 Task: Create a due date automation trigger when advanced on, 2 hours after a card is due add dates starting this month.
Action: Mouse moved to (835, 249)
Screenshot: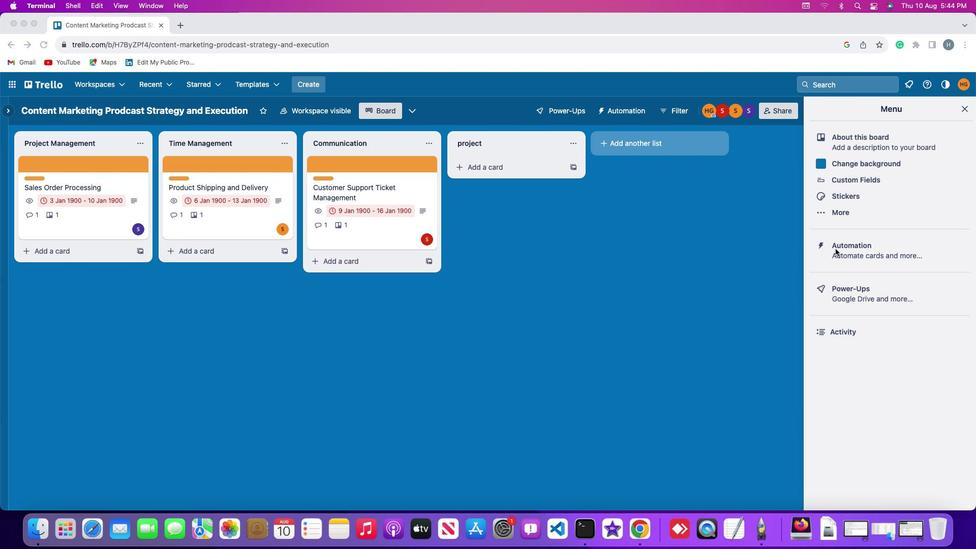 
Action: Mouse pressed left at (835, 249)
Screenshot: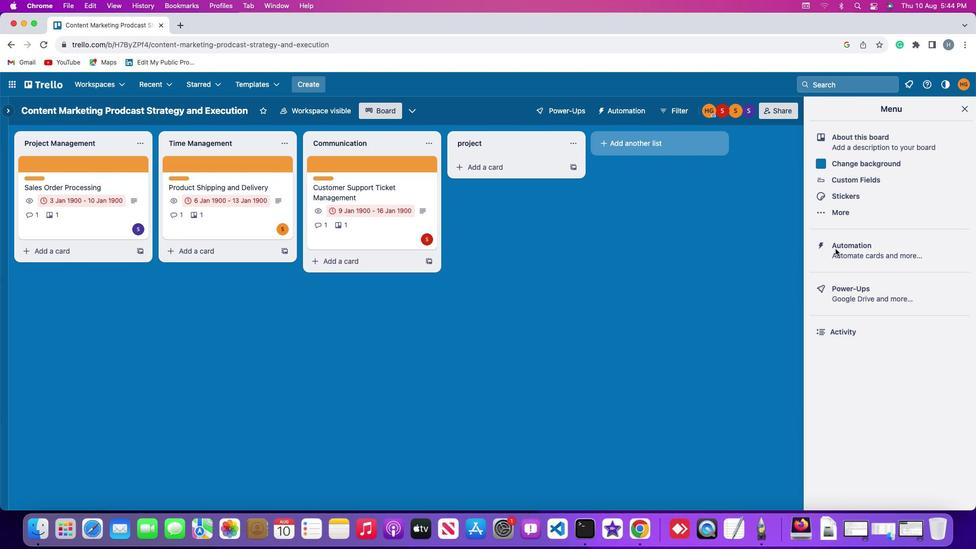 
Action: Mouse pressed left at (835, 249)
Screenshot: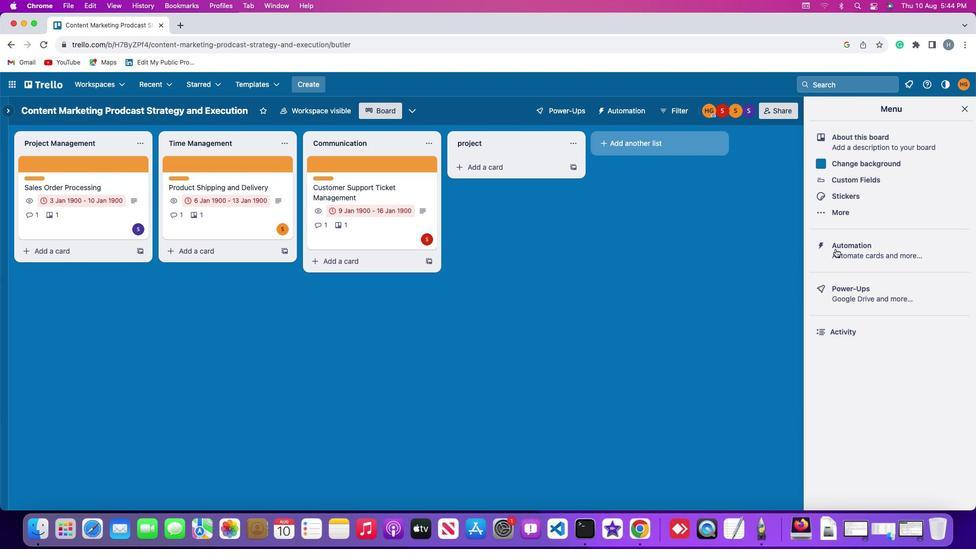 
Action: Mouse moved to (61, 239)
Screenshot: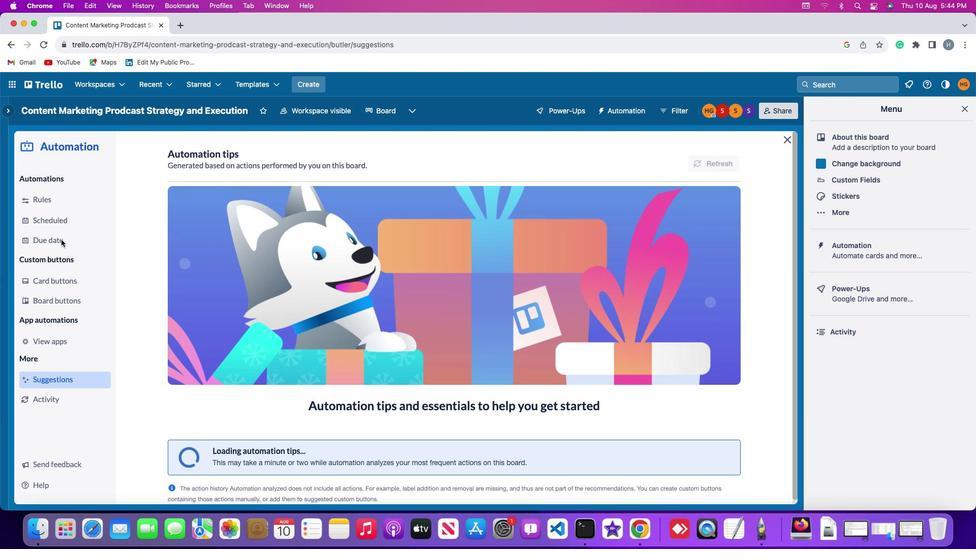 
Action: Mouse pressed left at (61, 239)
Screenshot: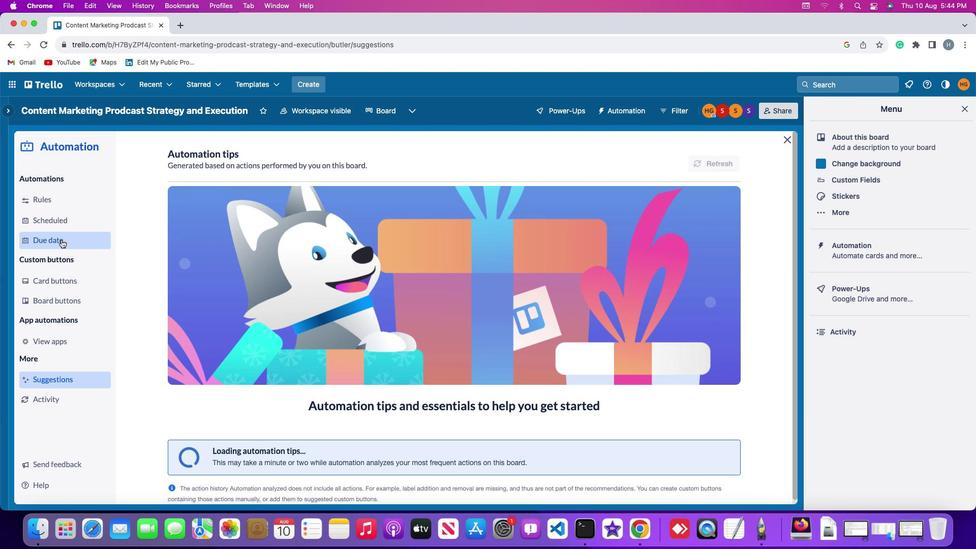 
Action: Mouse moved to (679, 155)
Screenshot: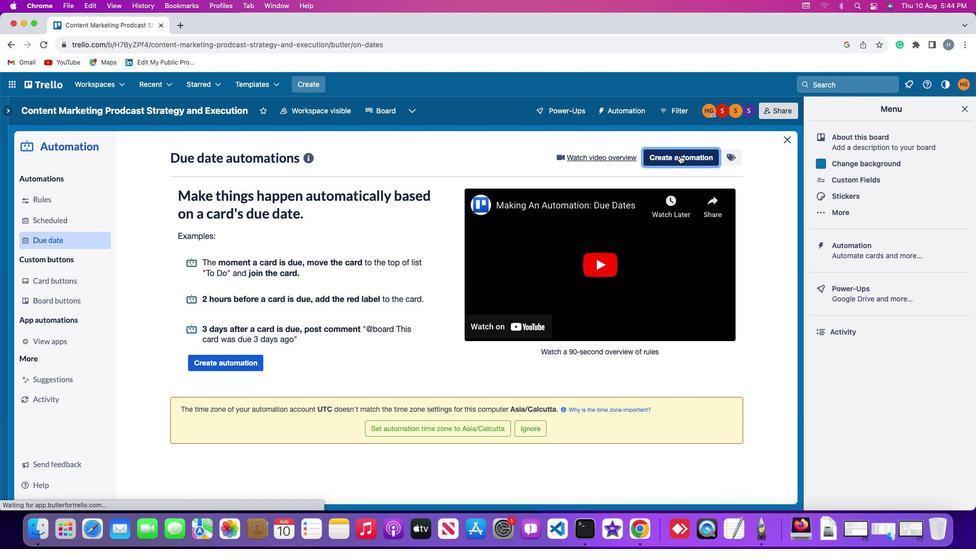 
Action: Mouse pressed left at (679, 155)
Screenshot: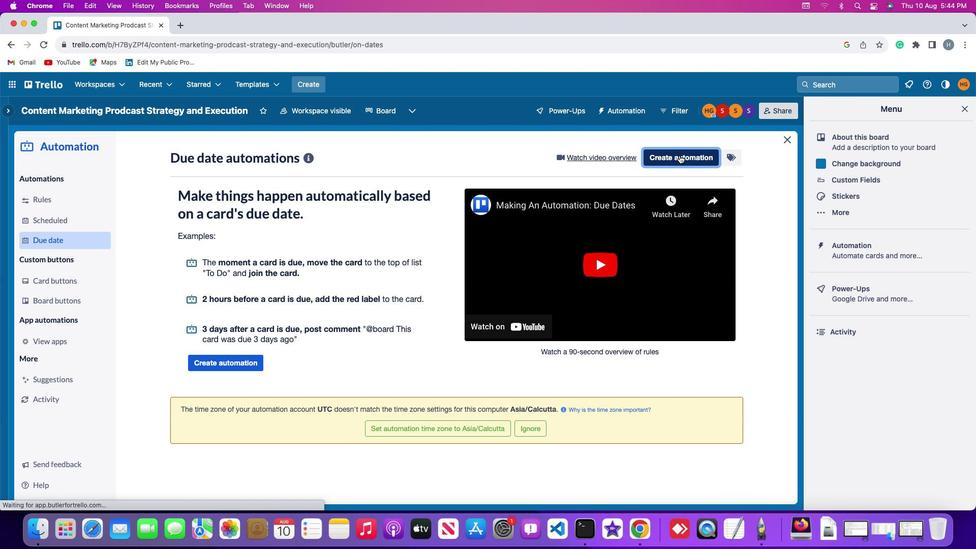 
Action: Mouse moved to (192, 257)
Screenshot: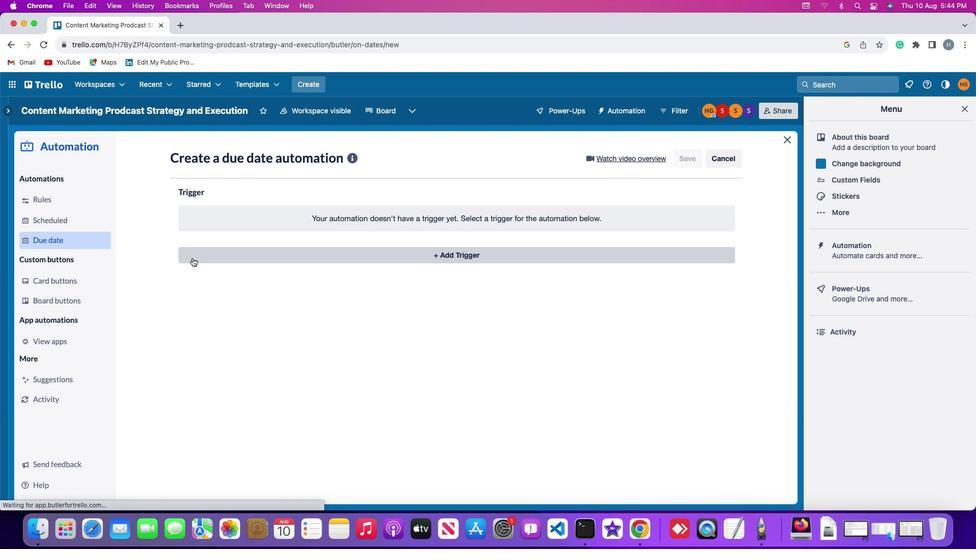 
Action: Mouse pressed left at (192, 257)
Screenshot: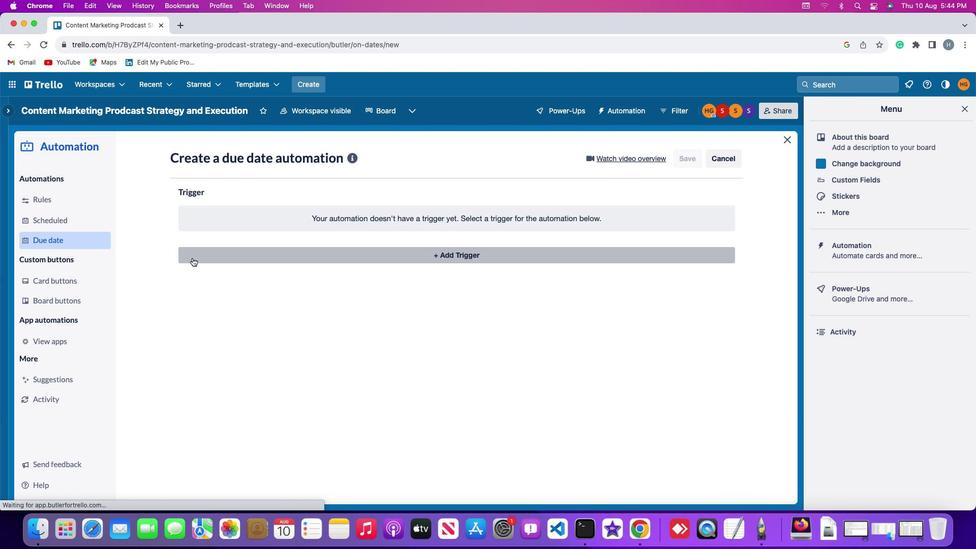 
Action: Mouse moved to (203, 410)
Screenshot: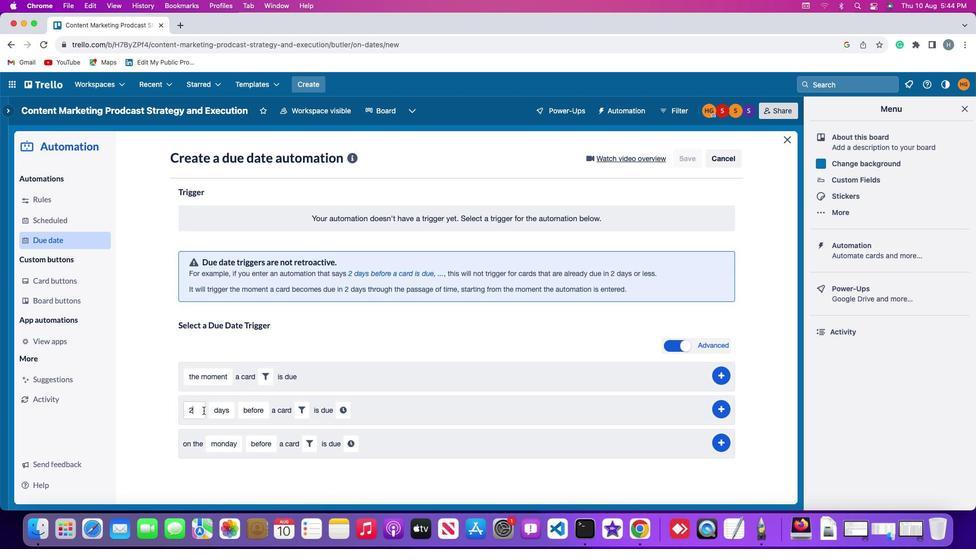 
Action: Mouse pressed left at (203, 410)
Screenshot: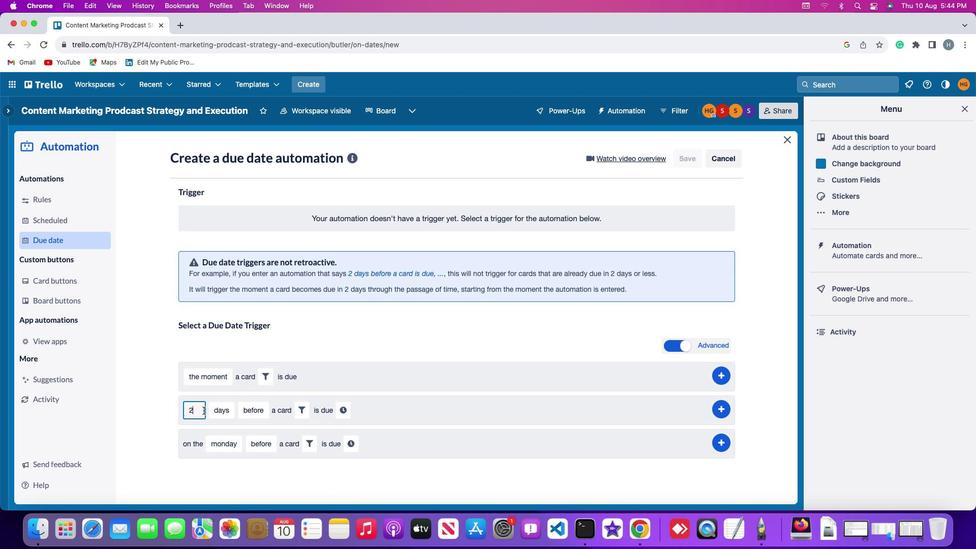 
Action: Key pressed Key.backspace'2'
Screenshot: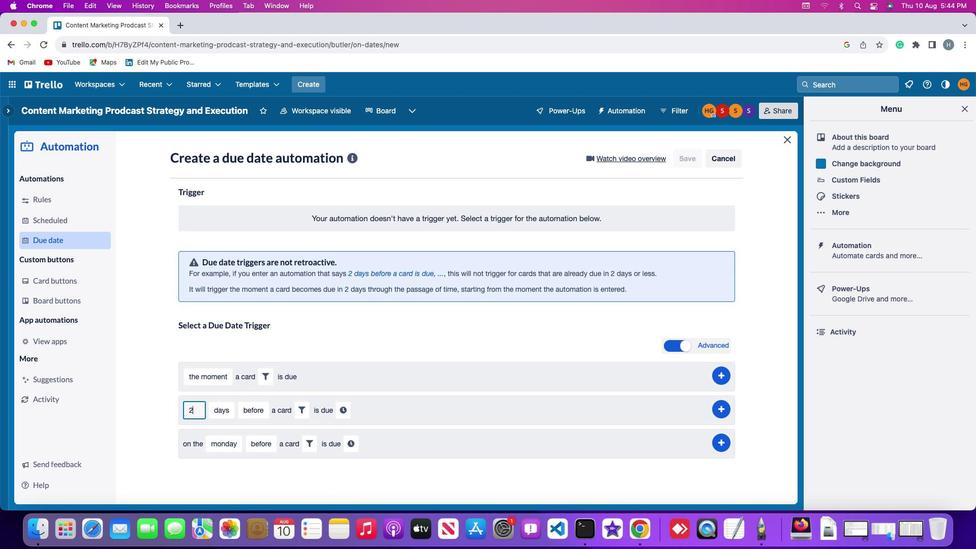 
Action: Mouse moved to (221, 411)
Screenshot: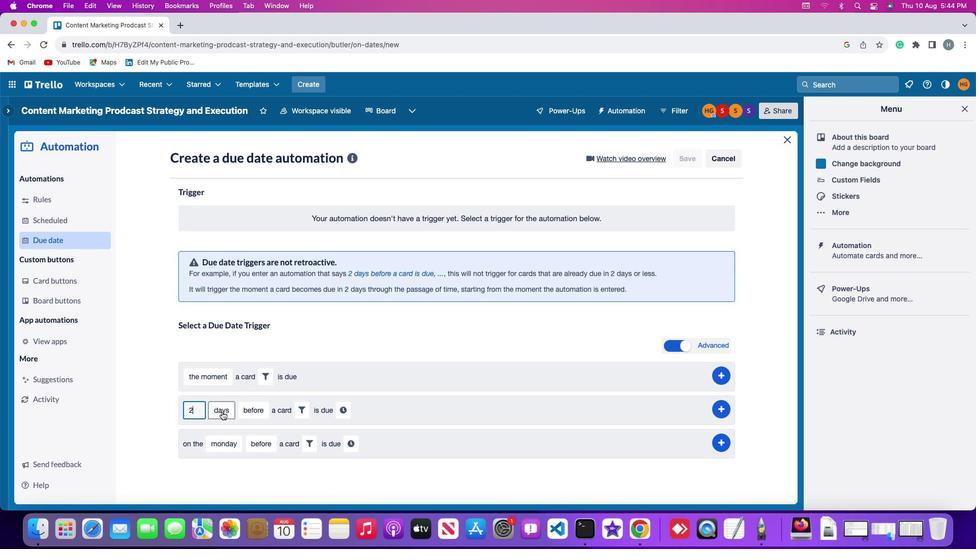 
Action: Mouse pressed left at (221, 411)
Screenshot: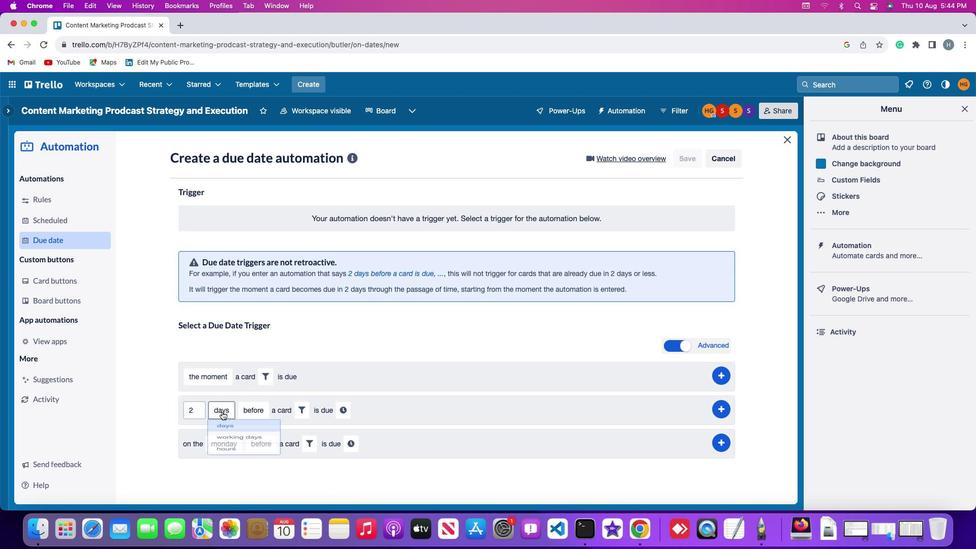 
Action: Mouse moved to (228, 470)
Screenshot: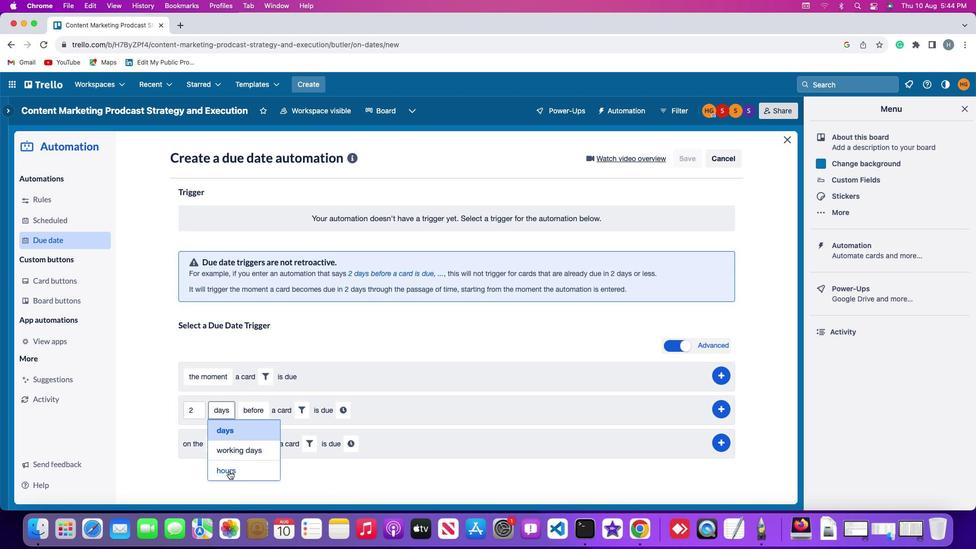 
Action: Mouse pressed left at (228, 470)
Screenshot: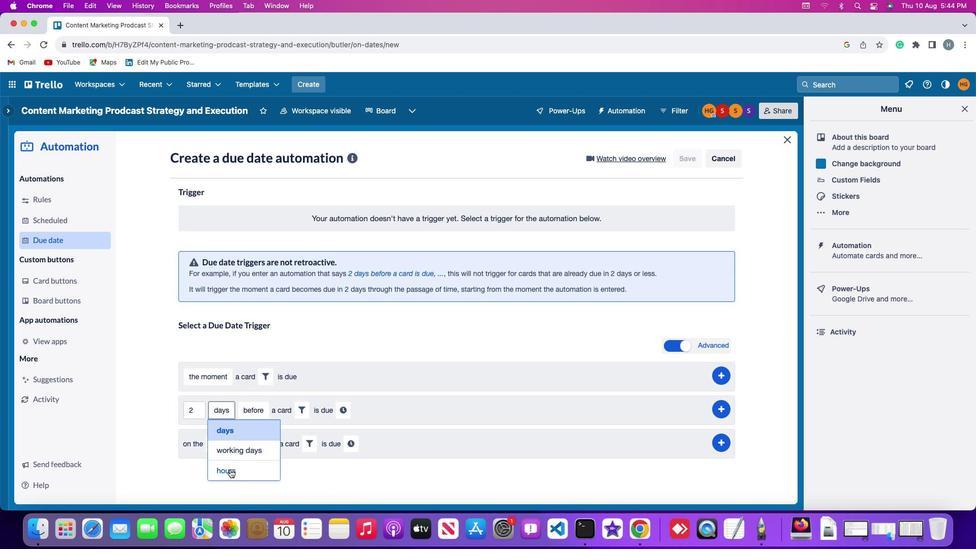 
Action: Mouse moved to (258, 415)
Screenshot: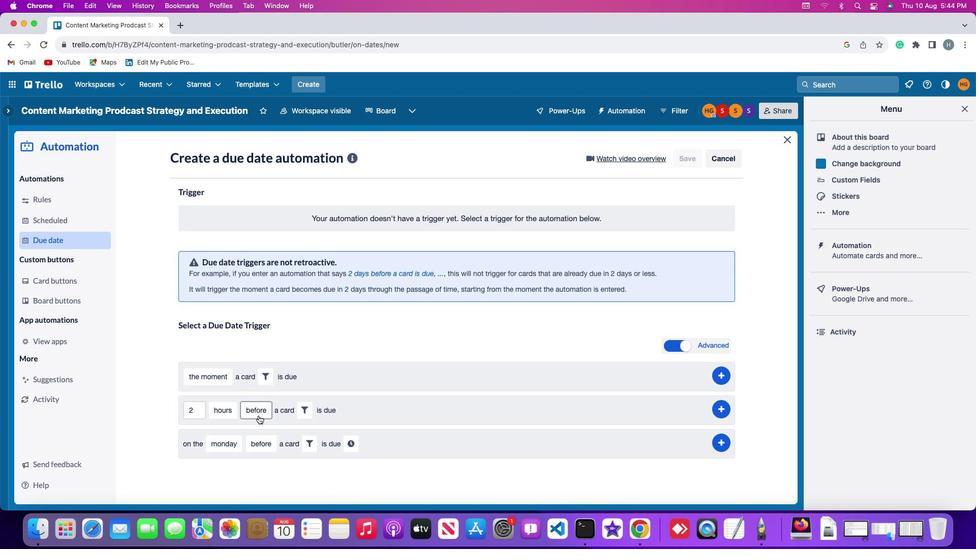 
Action: Mouse pressed left at (258, 415)
Screenshot: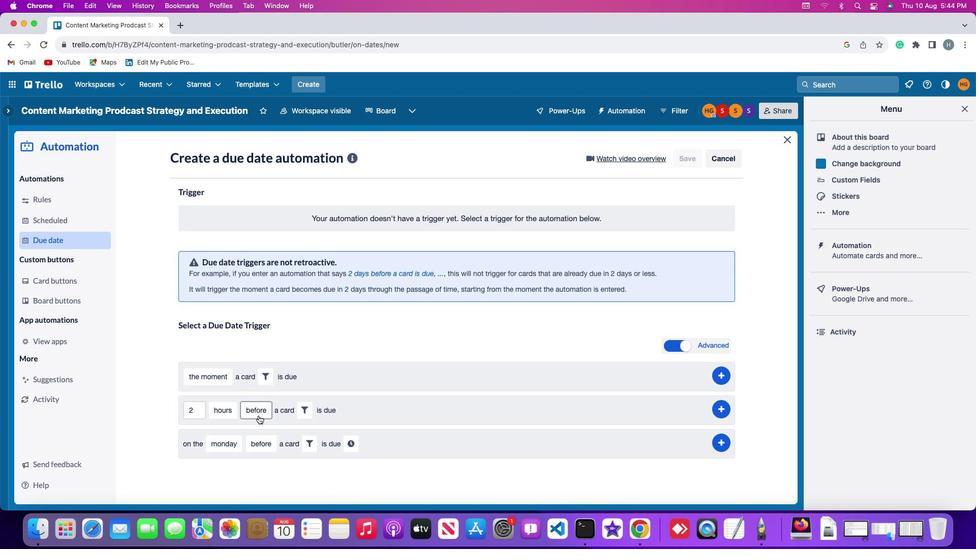 
Action: Mouse moved to (261, 447)
Screenshot: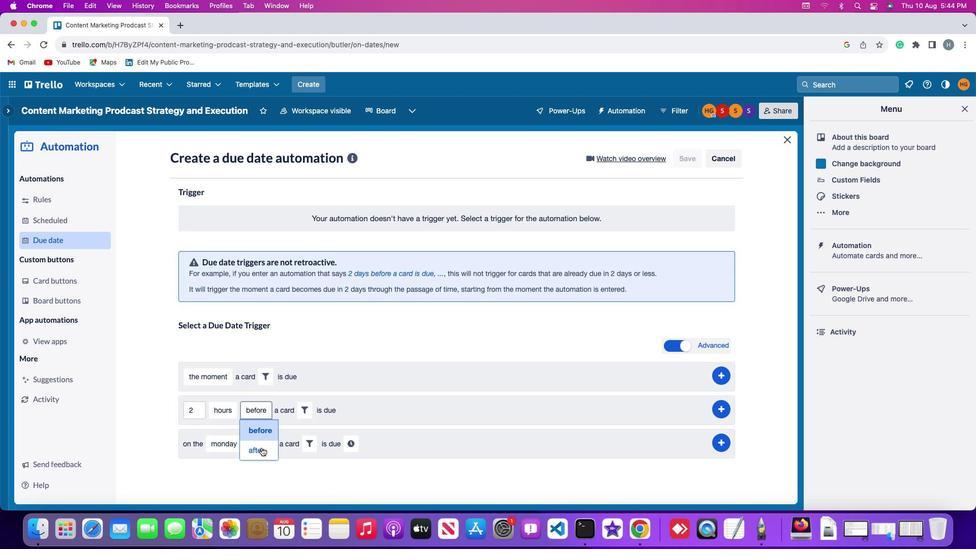 
Action: Mouse pressed left at (261, 447)
Screenshot: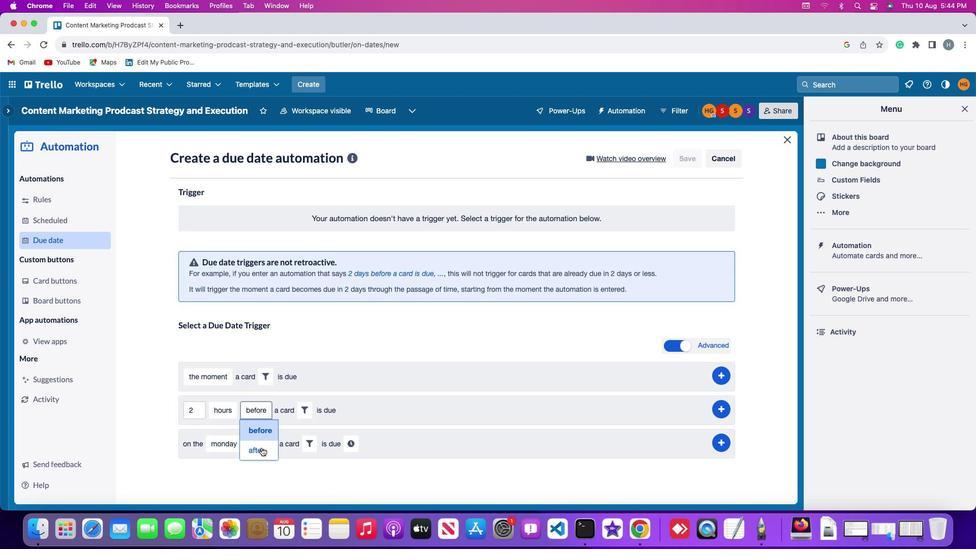 
Action: Mouse moved to (299, 403)
Screenshot: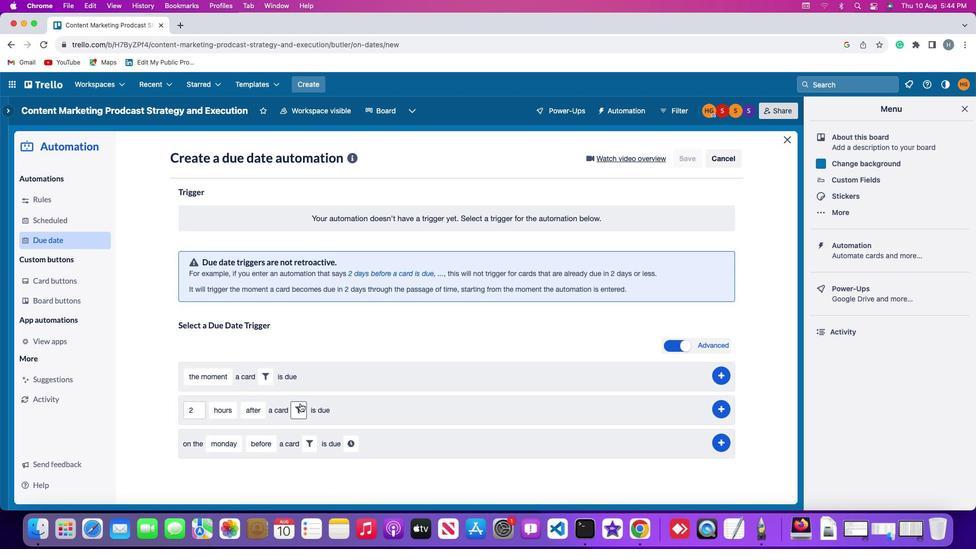 
Action: Mouse pressed left at (299, 403)
Screenshot: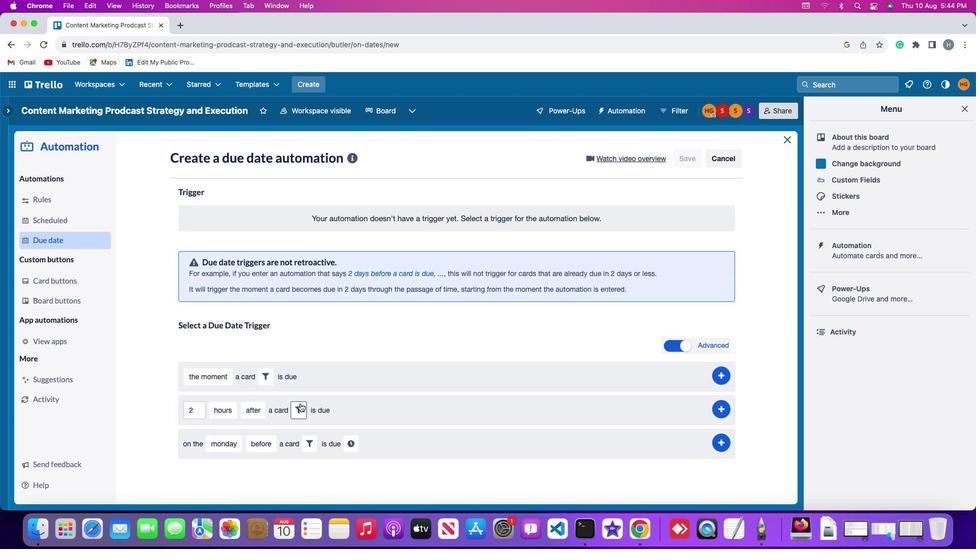 
Action: Mouse moved to (349, 440)
Screenshot: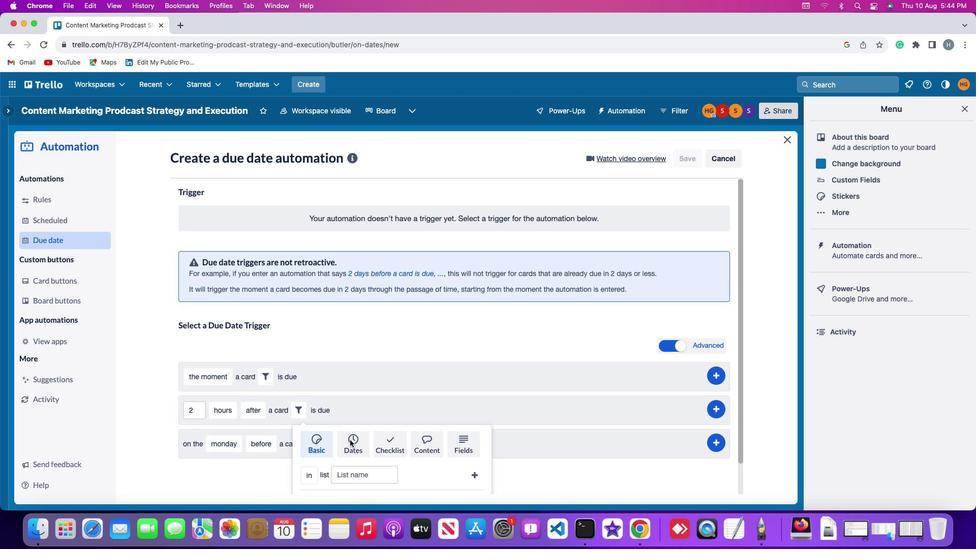 
Action: Mouse pressed left at (349, 440)
Screenshot: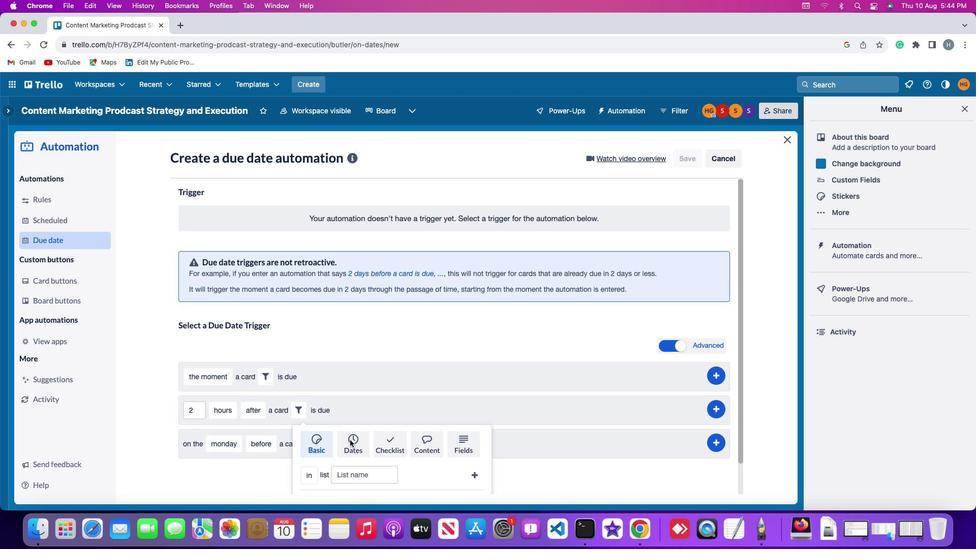 
Action: Mouse moved to (273, 463)
Screenshot: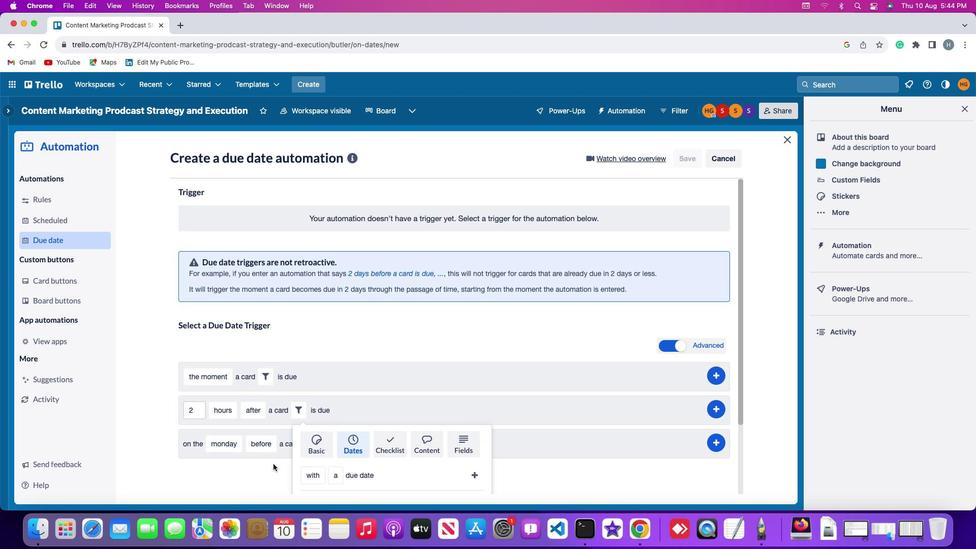 
Action: Mouse scrolled (273, 463) with delta (0, 0)
Screenshot: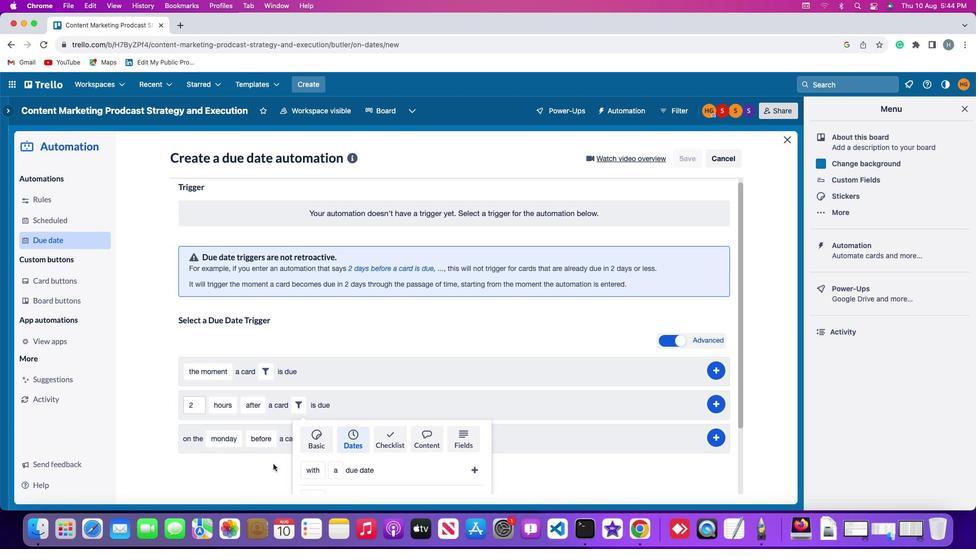 
Action: Mouse scrolled (273, 463) with delta (0, 0)
Screenshot: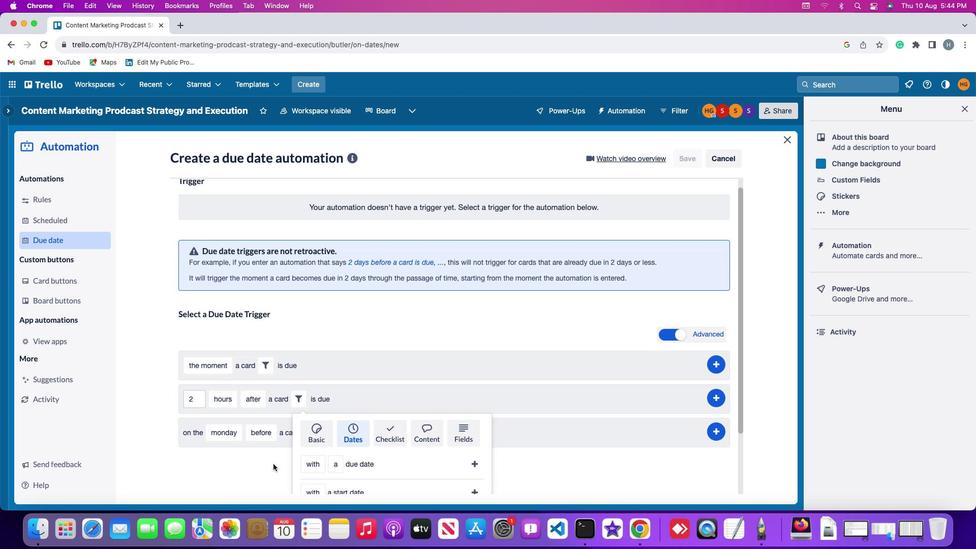 
Action: Mouse scrolled (273, 463) with delta (0, -1)
Screenshot: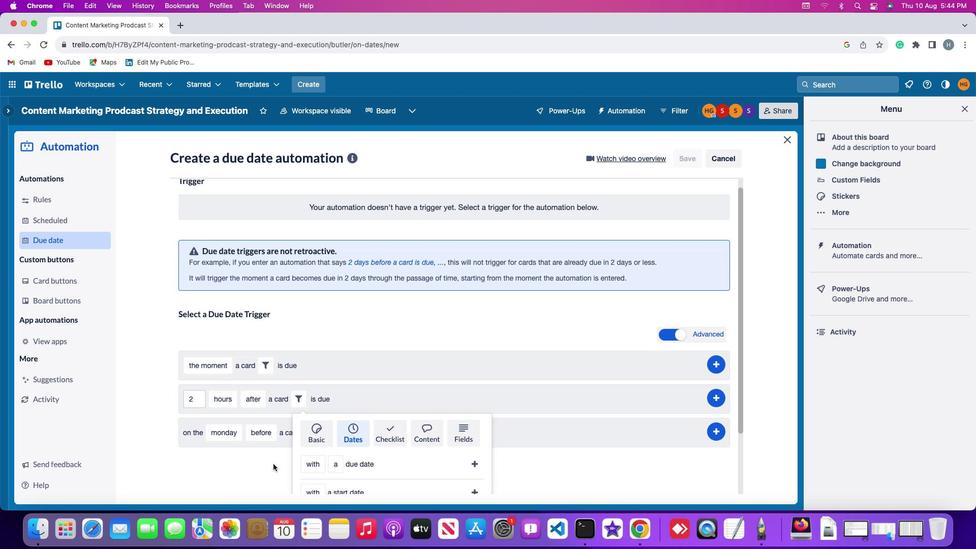 
Action: Mouse scrolled (273, 463) with delta (0, -2)
Screenshot: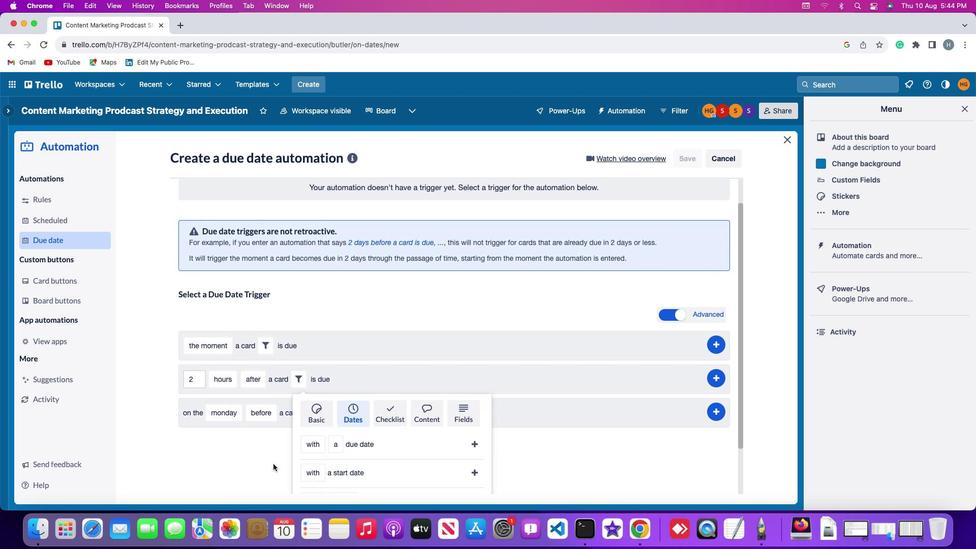 
Action: Mouse scrolled (273, 463) with delta (0, -3)
Screenshot: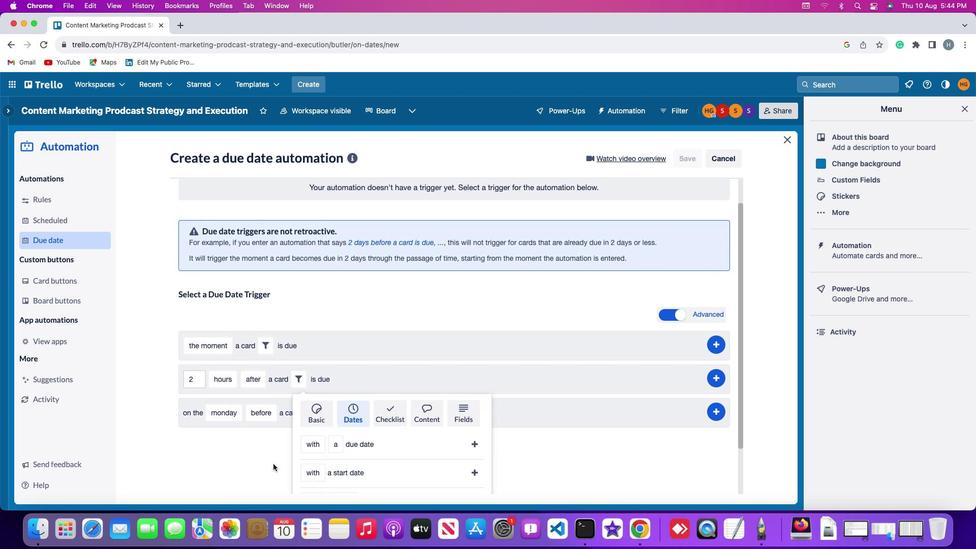 
Action: Mouse scrolled (273, 463) with delta (0, 0)
Screenshot: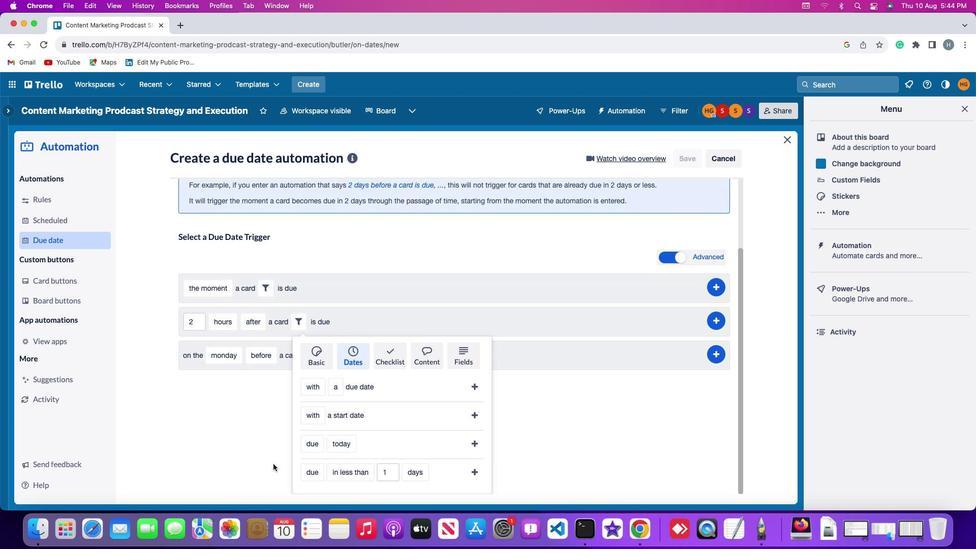 
Action: Mouse scrolled (273, 463) with delta (0, 0)
Screenshot: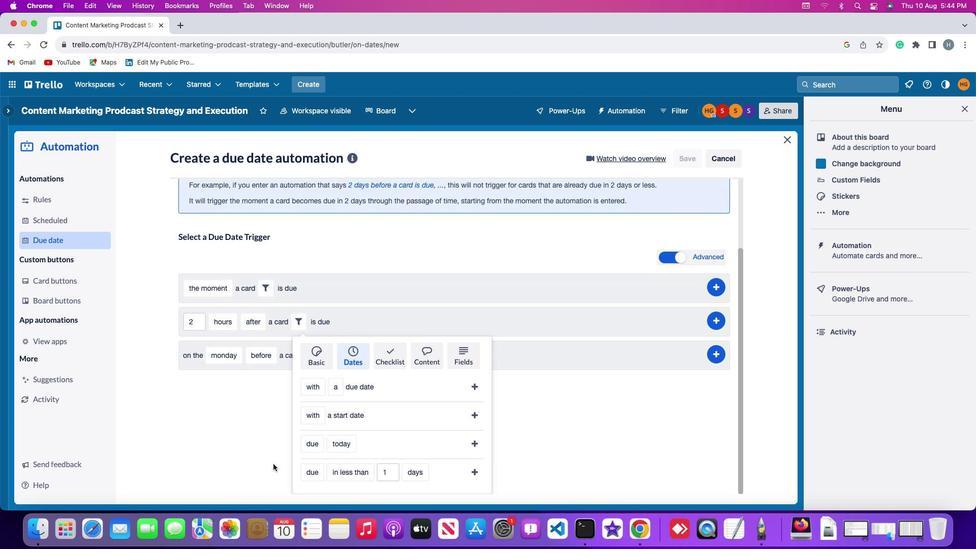 
Action: Mouse scrolled (273, 463) with delta (0, -2)
Screenshot: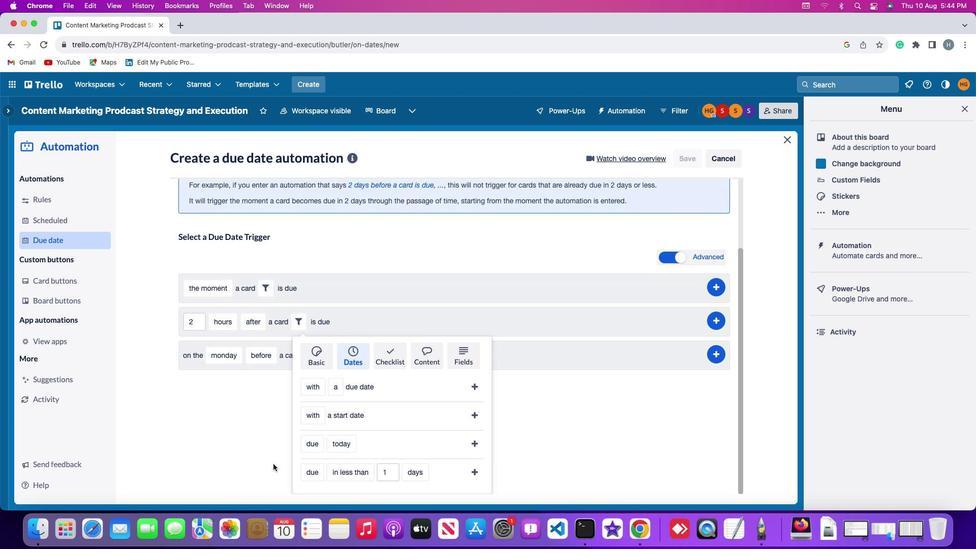 
Action: Mouse scrolled (273, 463) with delta (0, -2)
Screenshot: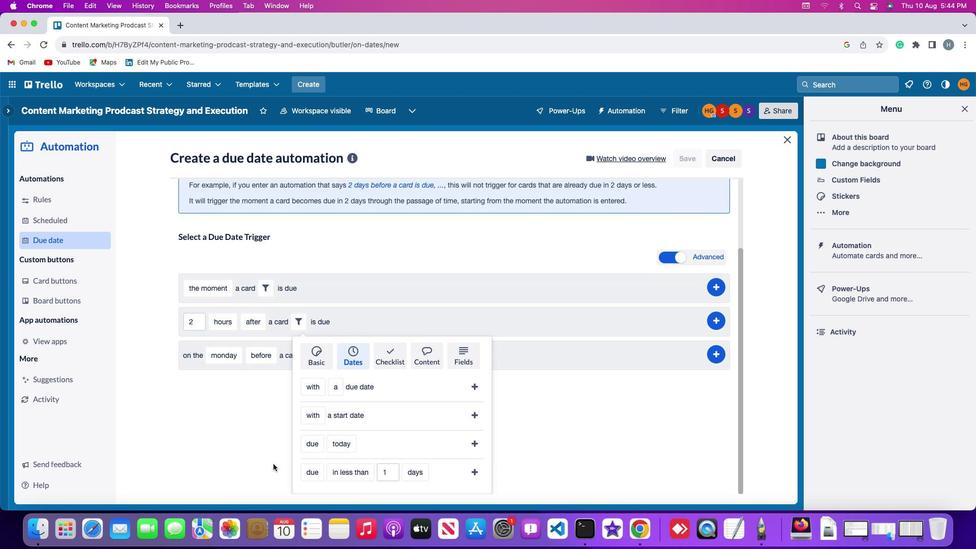 
Action: Mouse scrolled (273, 463) with delta (0, -3)
Screenshot: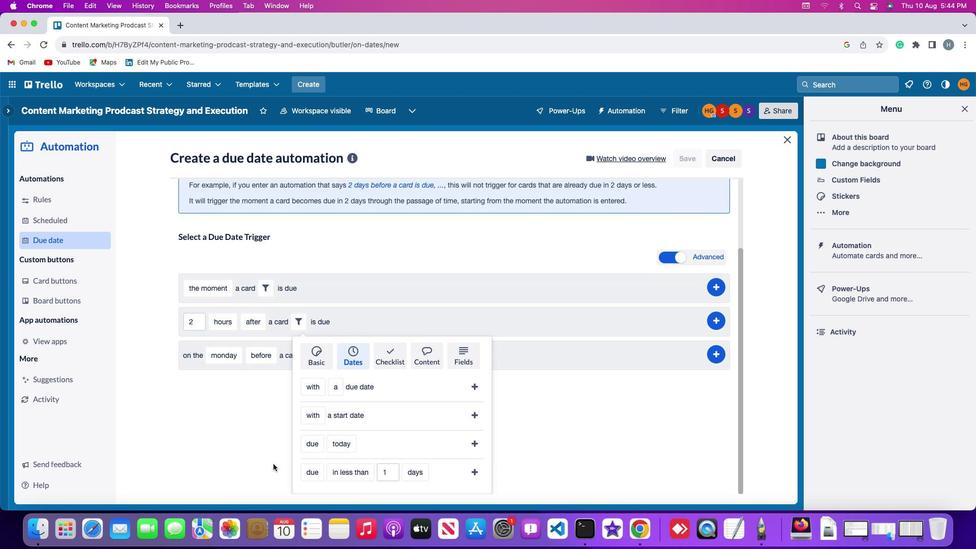 
Action: Mouse scrolled (273, 463) with delta (0, -3)
Screenshot: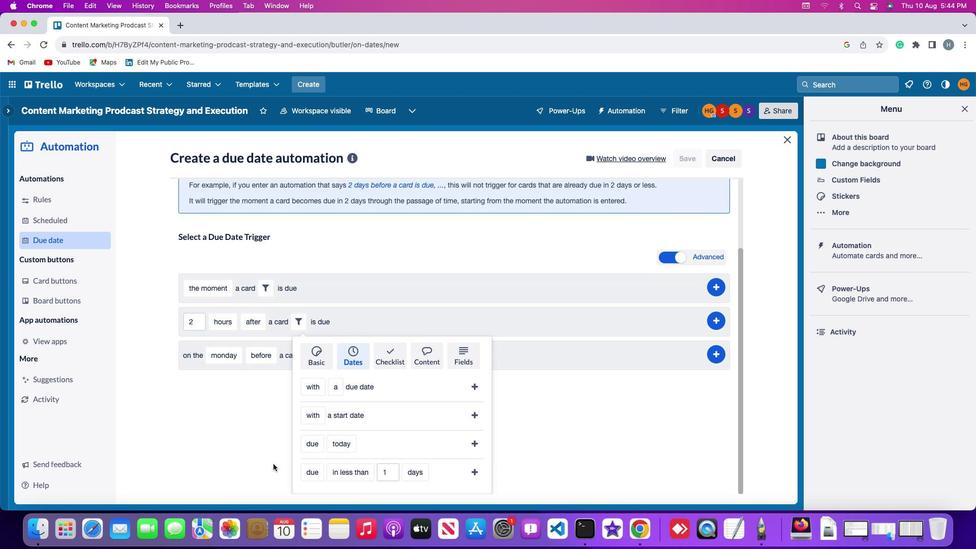 
Action: Mouse moved to (320, 440)
Screenshot: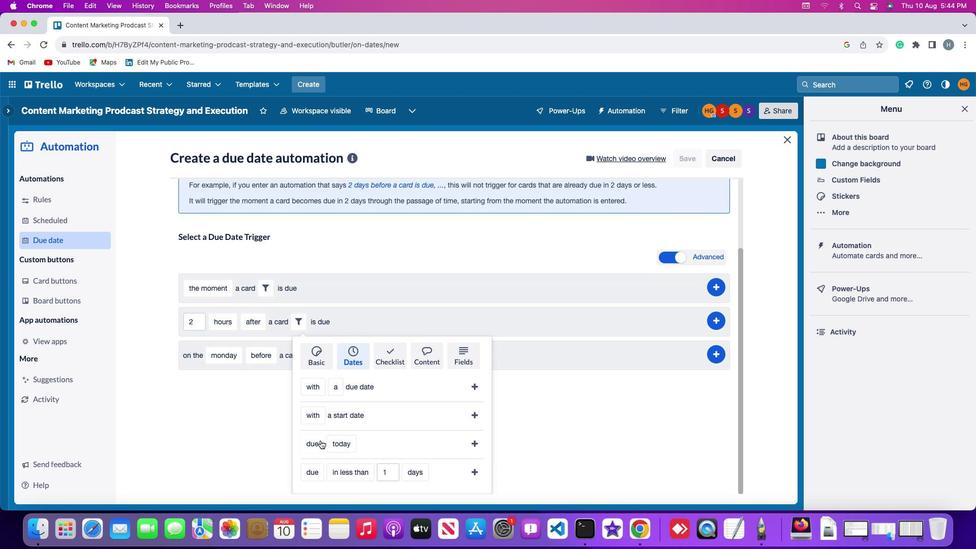 
Action: Mouse pressed left at (320, 440)
Screenshot: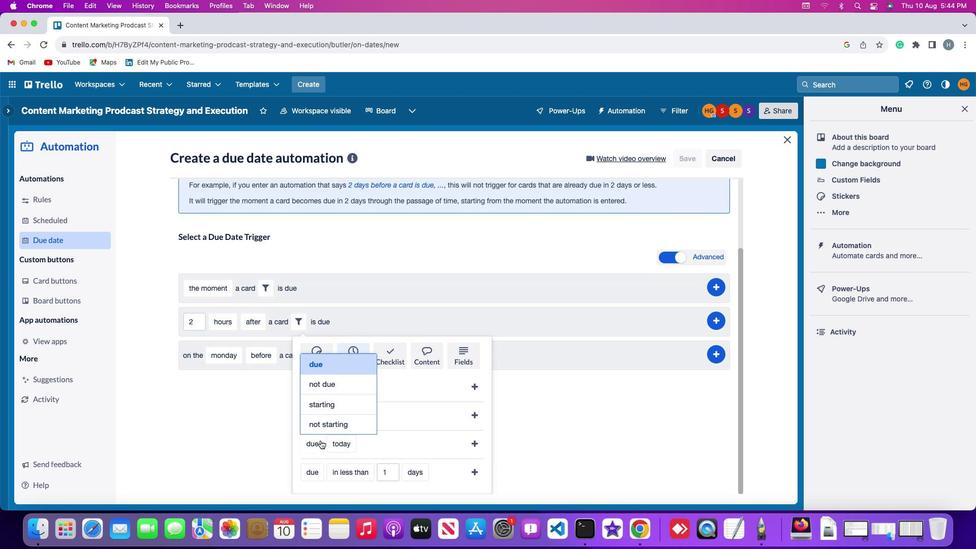
Action: Mouse moved to (335, 406)
Screenshot: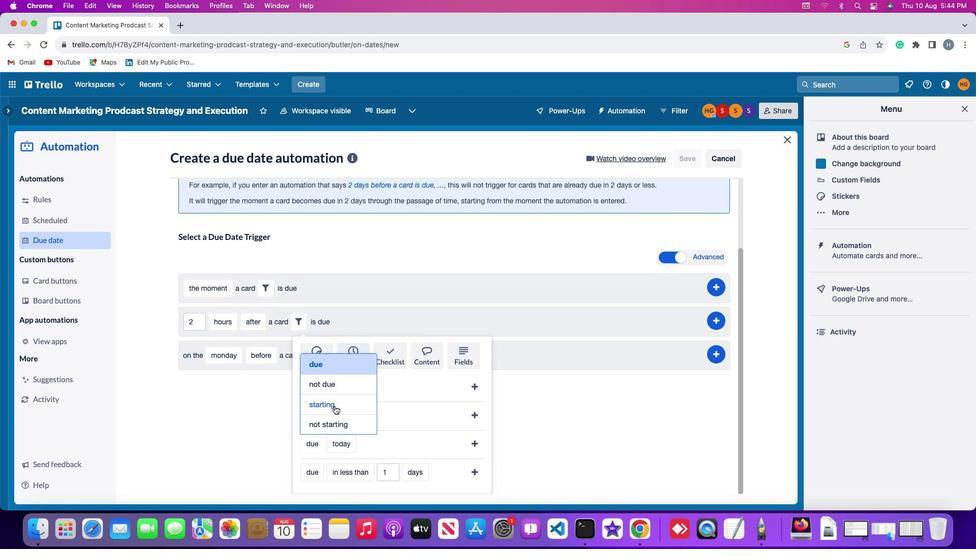 
Action: Mouse pressed left at (335, 406)
Screenshot: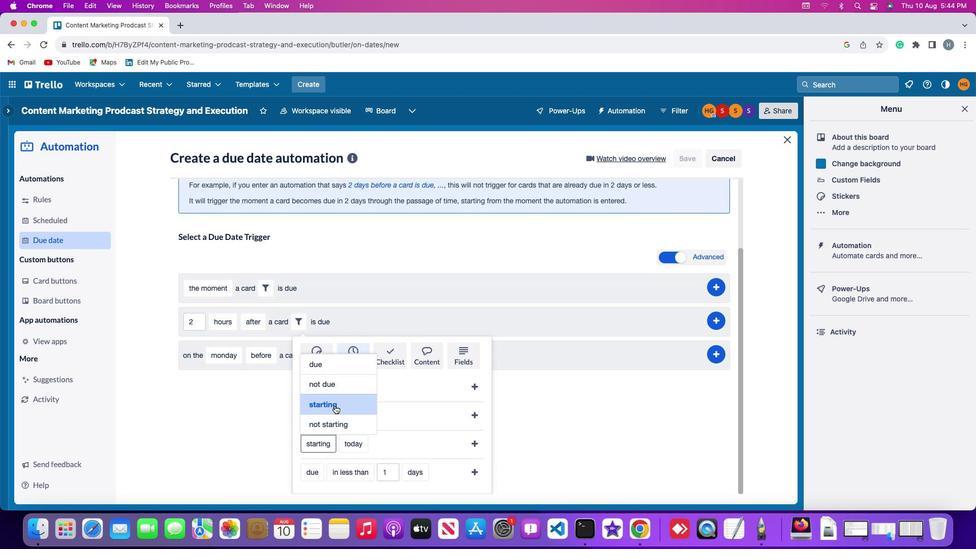 
Action: Mouse moved to (348, 441)
Screenshot: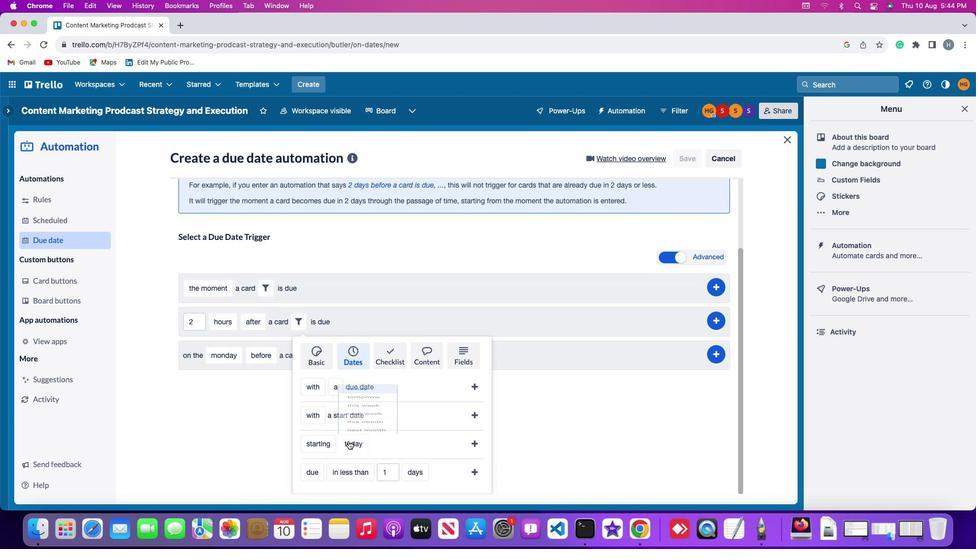 
Action: Mouse pressed left at (348, 441)
Screenshot: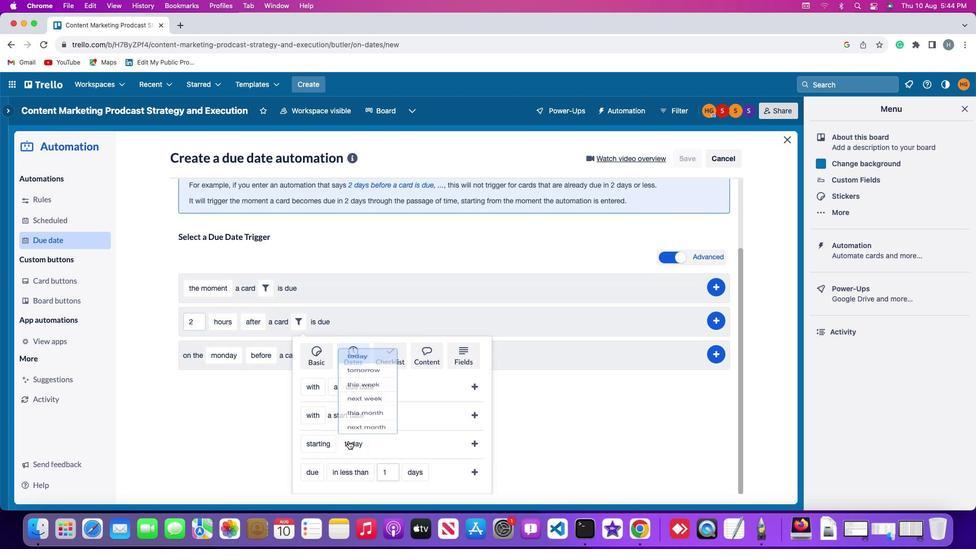 
Action: Mouse moved to (365, 404)
Screenshot: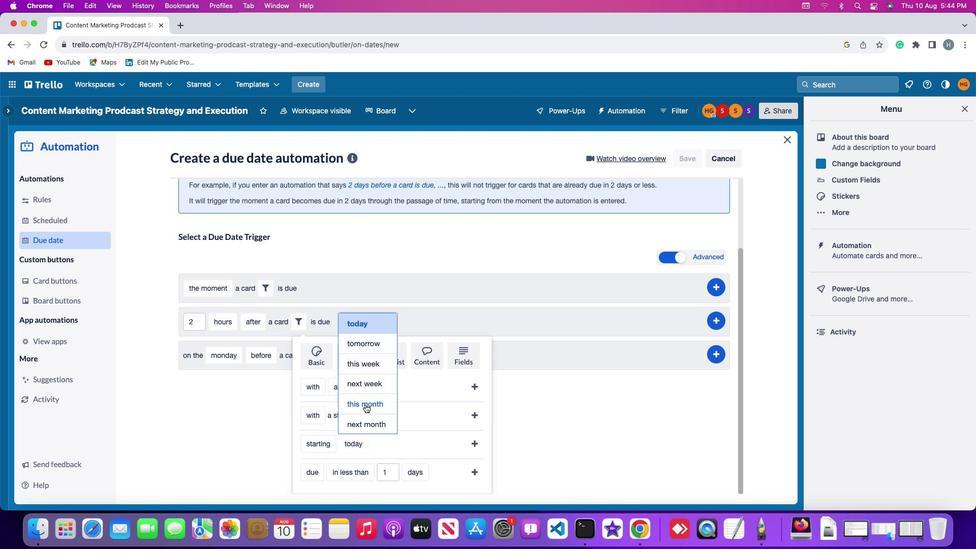 
Action: Mouse pressed left at (365, 404)
Screenshot: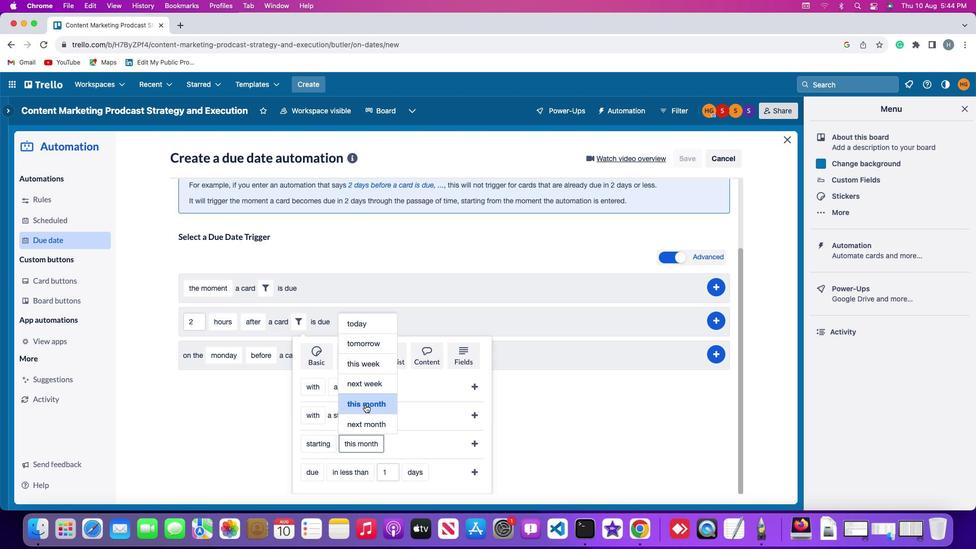 
Action: Mouse moved to (477, 441)
Screenshot: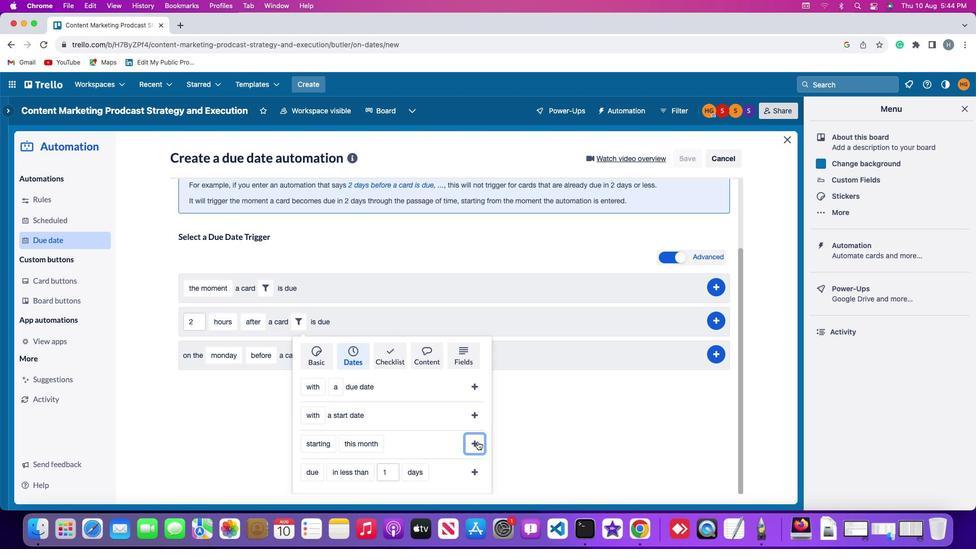 
Action: Mouse pressed left at (477, 441)
Screenshot: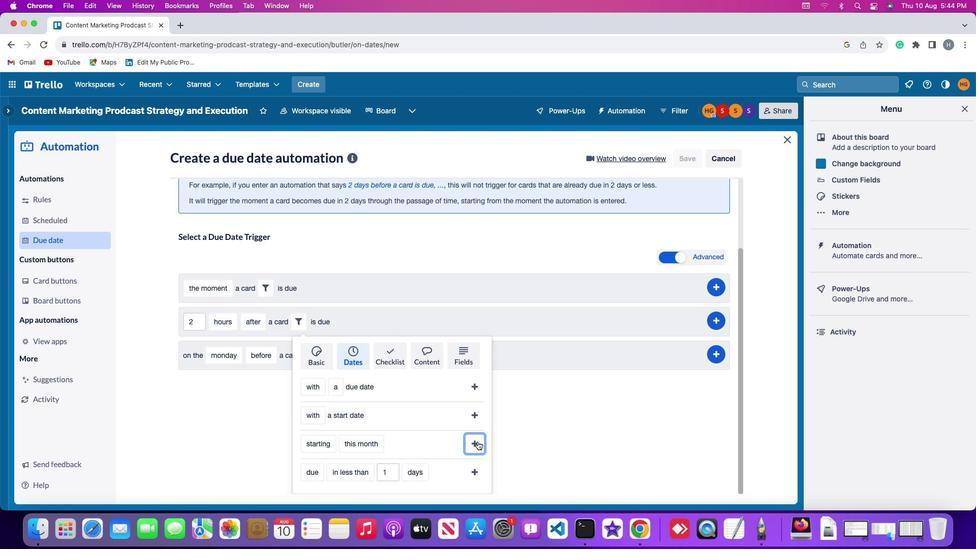 
Action: Mouse moved to (722, 407)
Screenshot: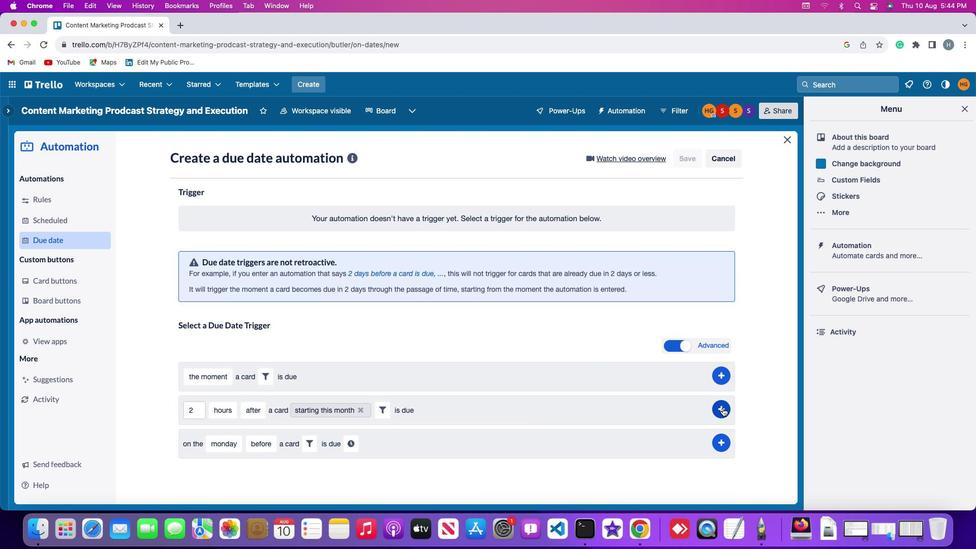 
Action: Mouse pressed left at (722, 407)
Screenshot: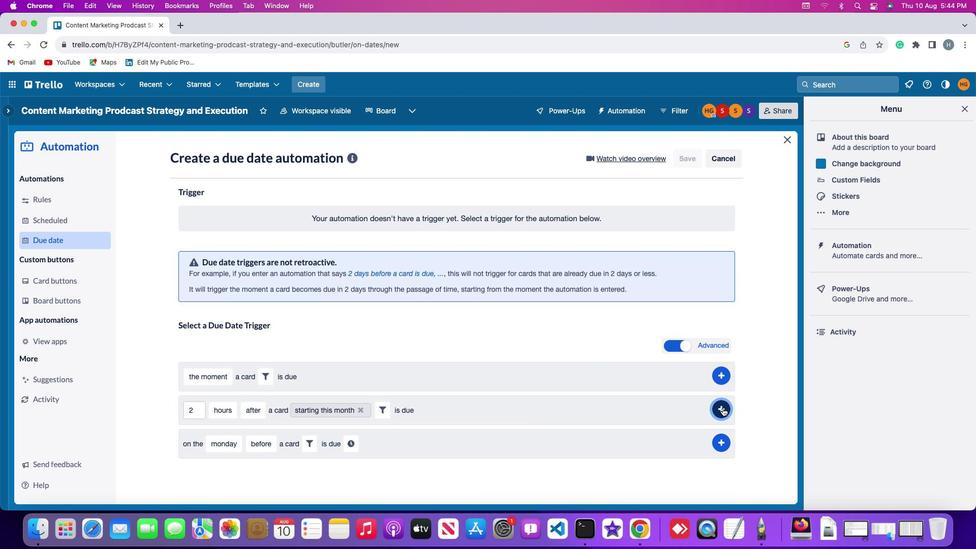 
Action: Mouse moved to (762, 357)
Screenshot: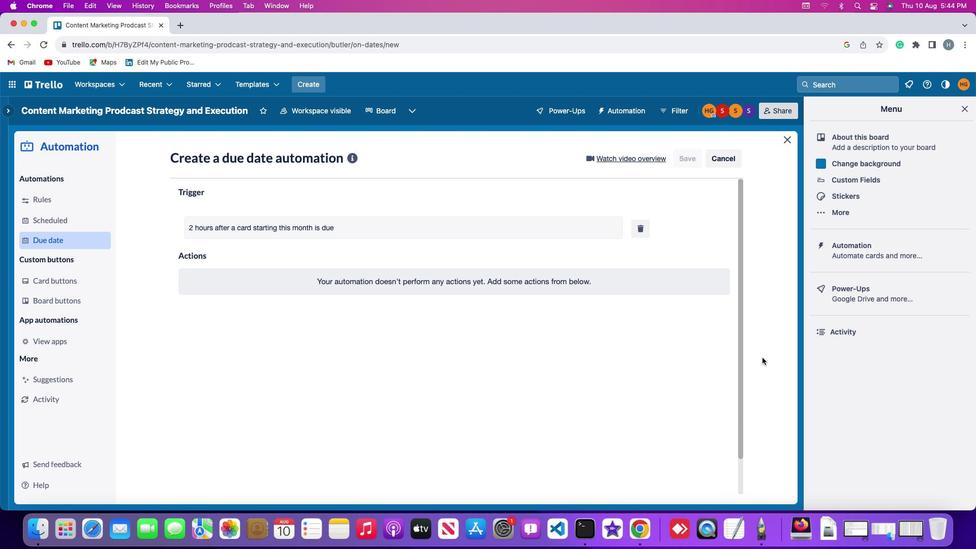 
